 Task: Select the off in the editor word wrap.
Action: Mouse moved to (16, 673)
Screenshot: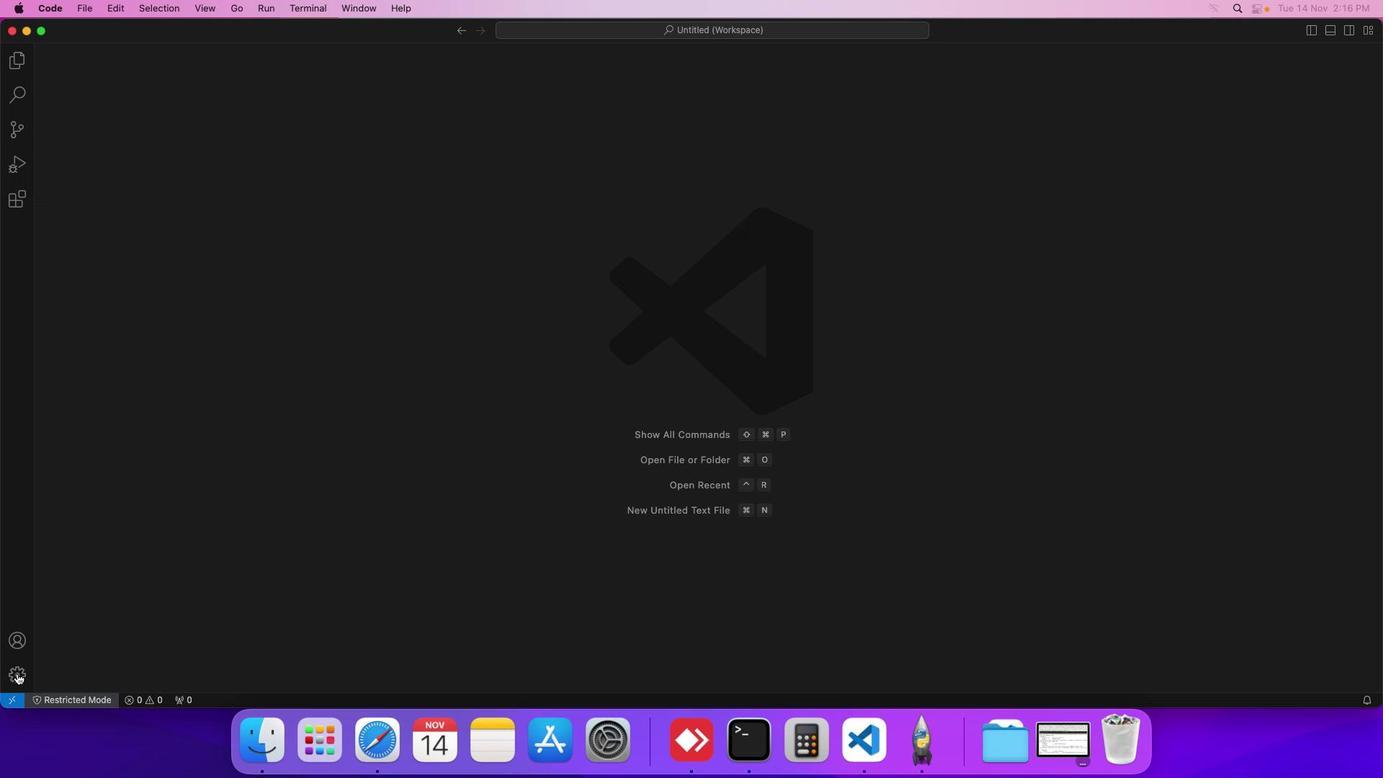 
Action: Mouse pressed left at (16, 673)
Screenshot: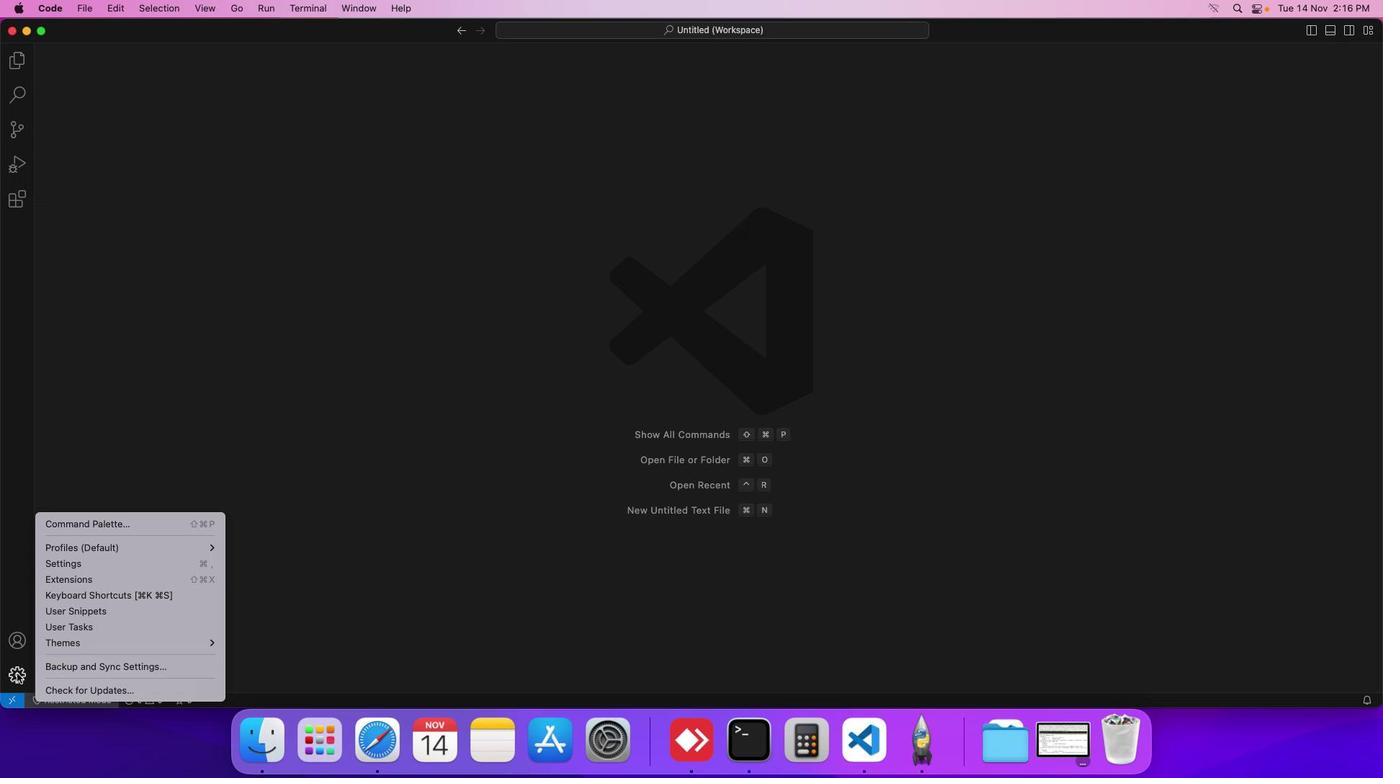 
Action: Mouse moved to (119, 566)
Screenshot: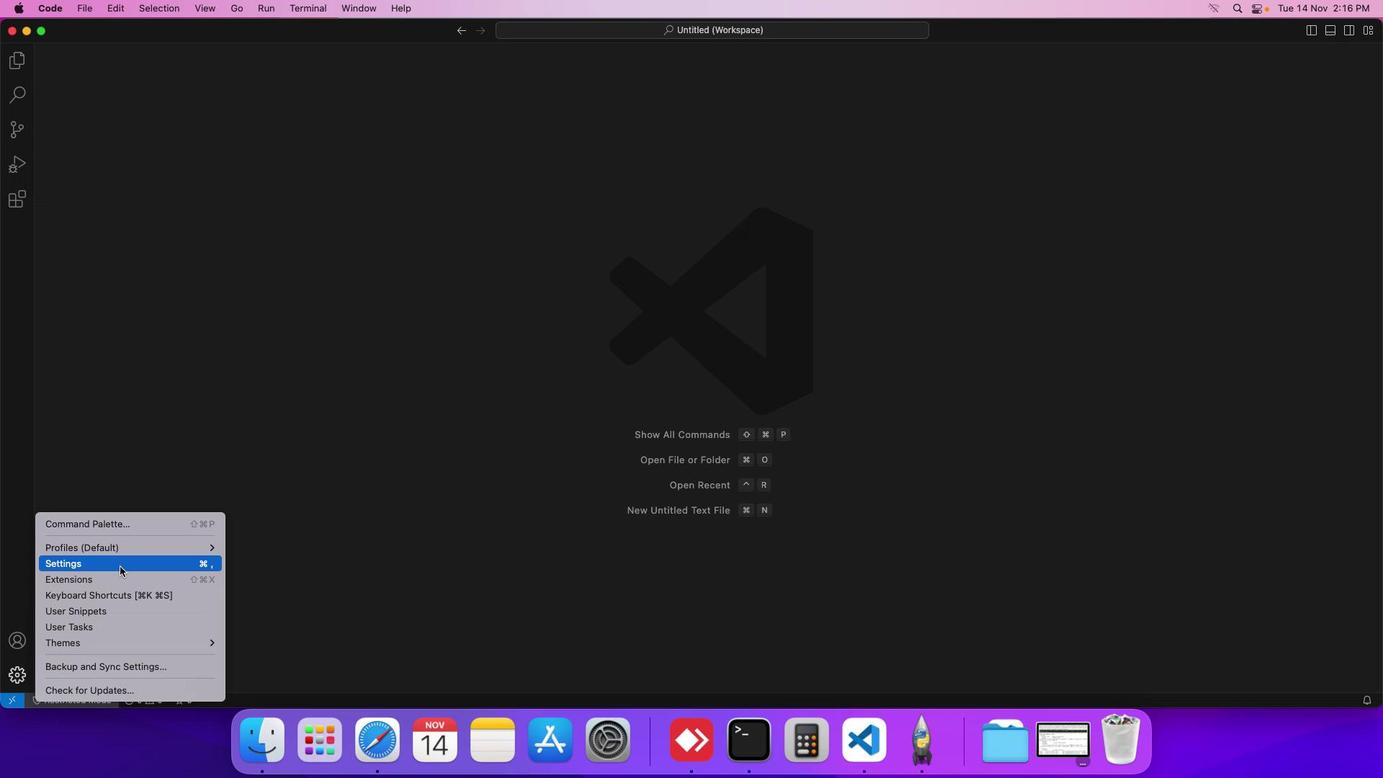 
Action: Mouse pressed left at (119, 566)
Screenshot: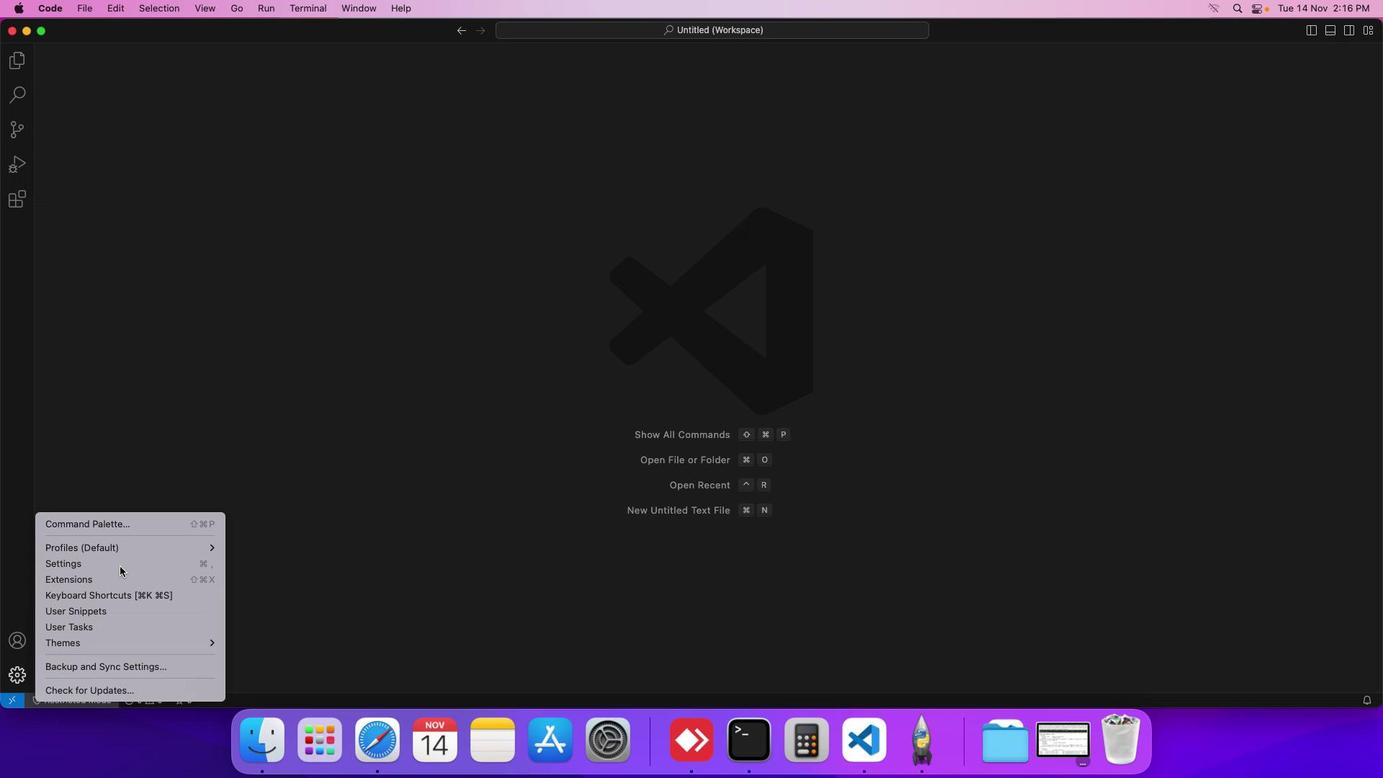 
Action: Mouse moved to (375, 119)
Screenshot: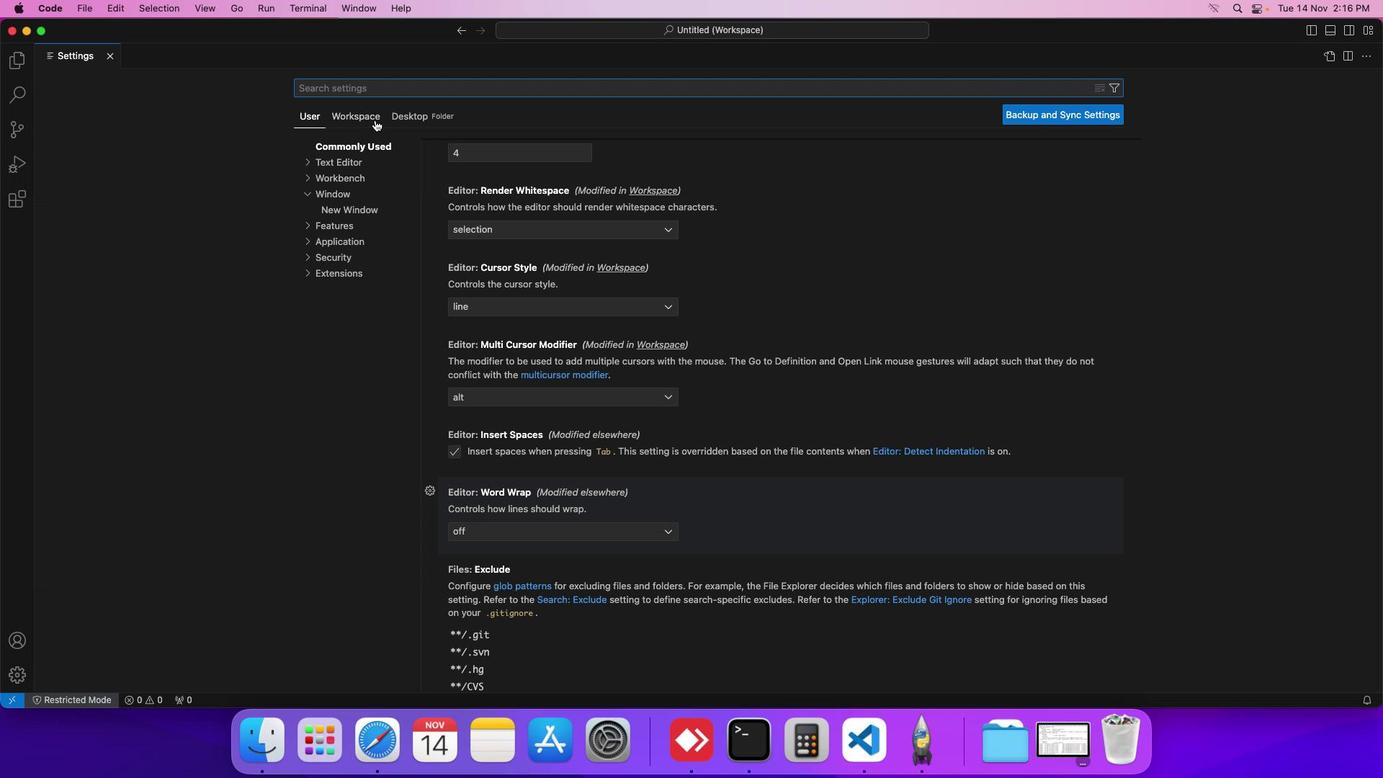 
Action: Mouse pressed left at (375, 119)
Screenshot: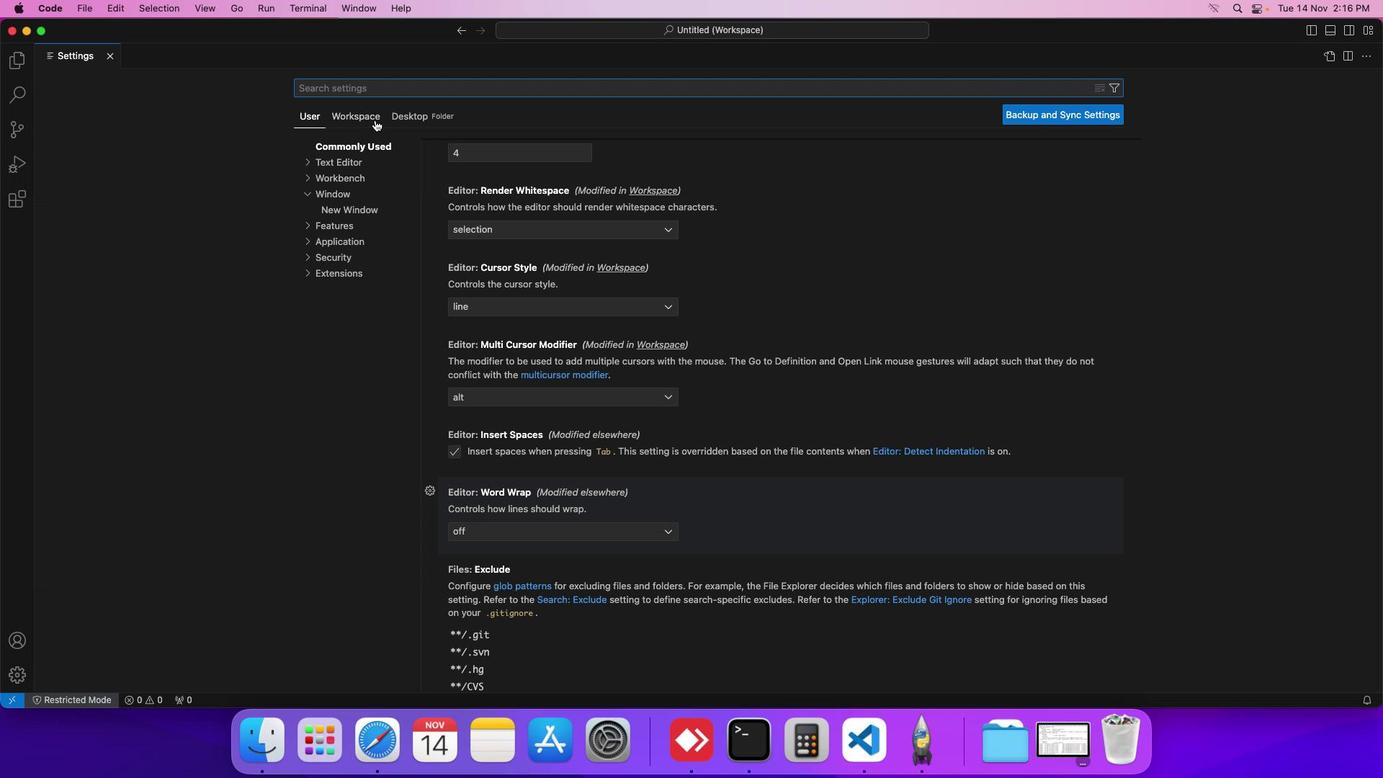
Action: Mouse moved to (540, 526)
Screenshot: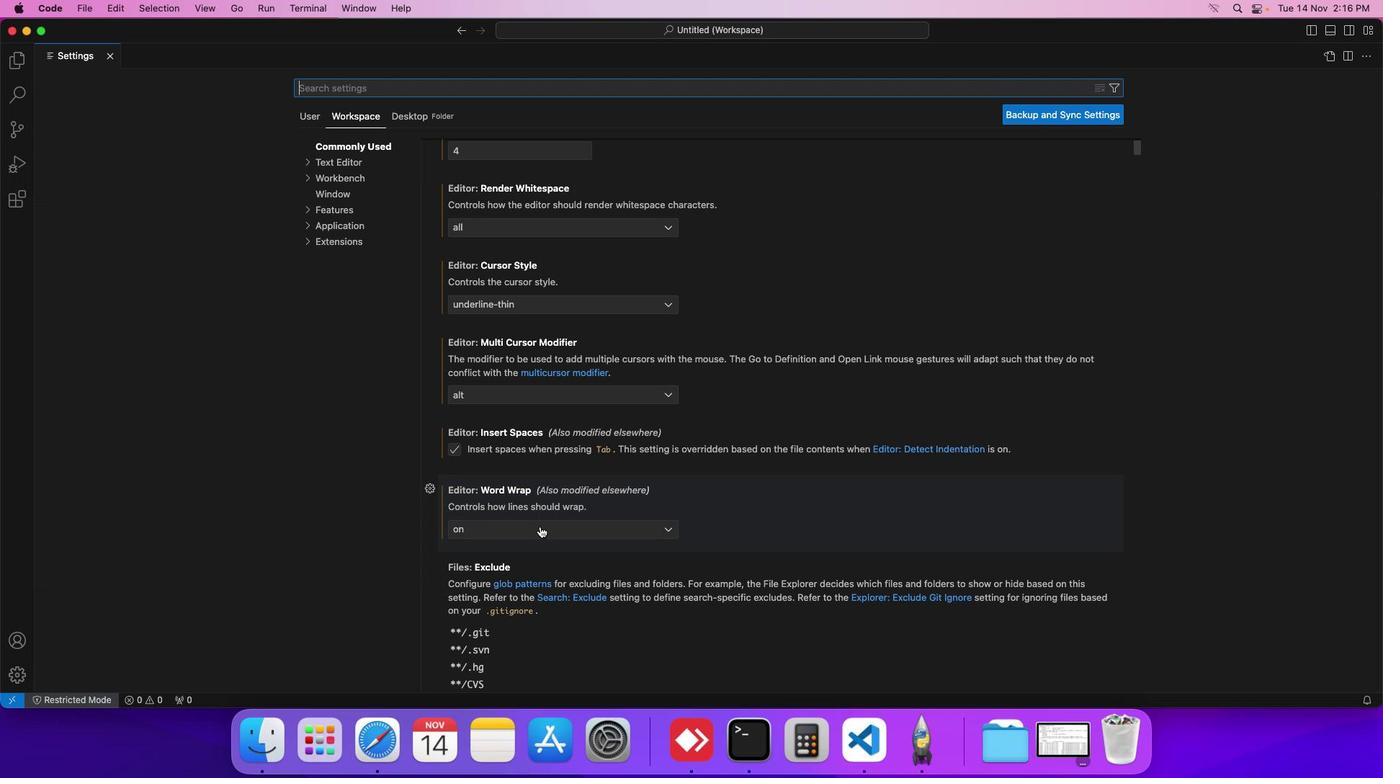 
Action: Mouse pressed left at (540, 526)
Screenshot: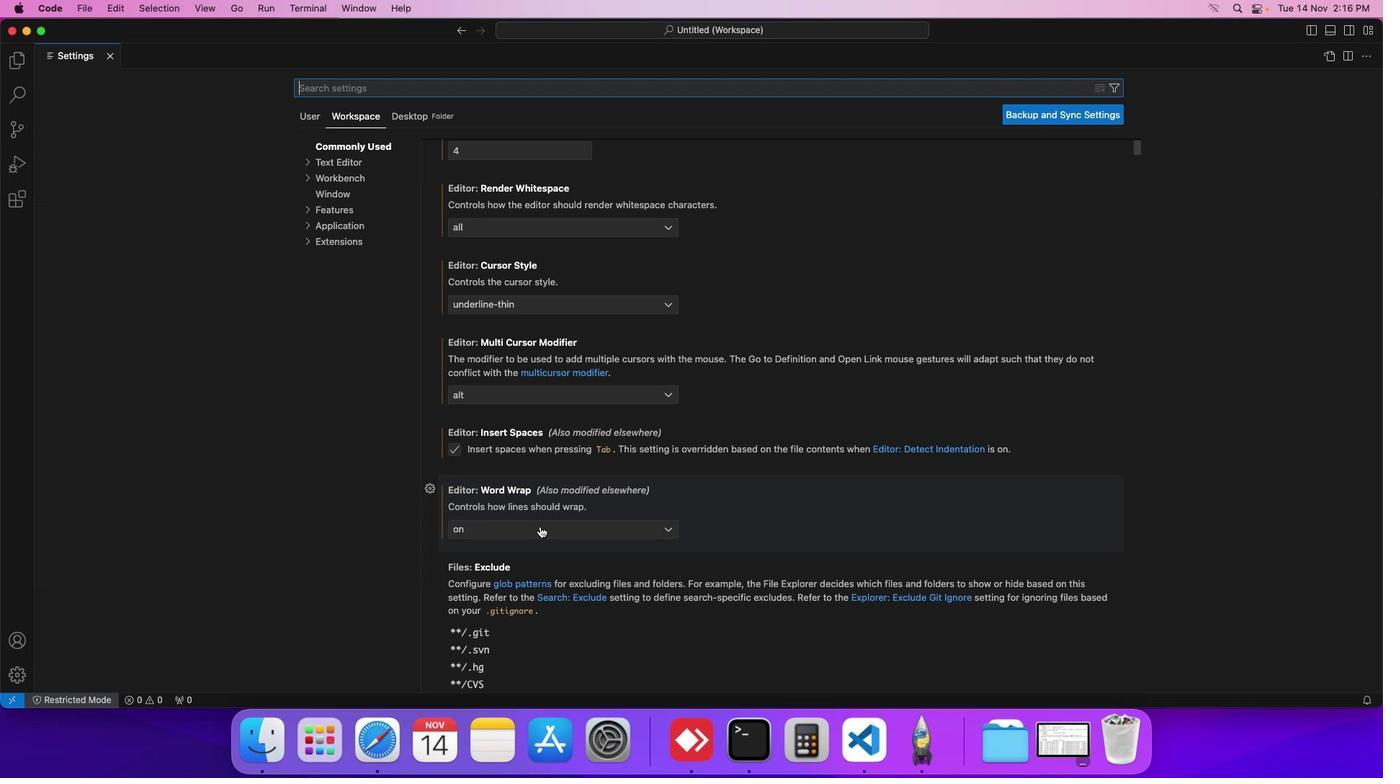 
Action: Mouse moved to (505, 541)
Screenshot: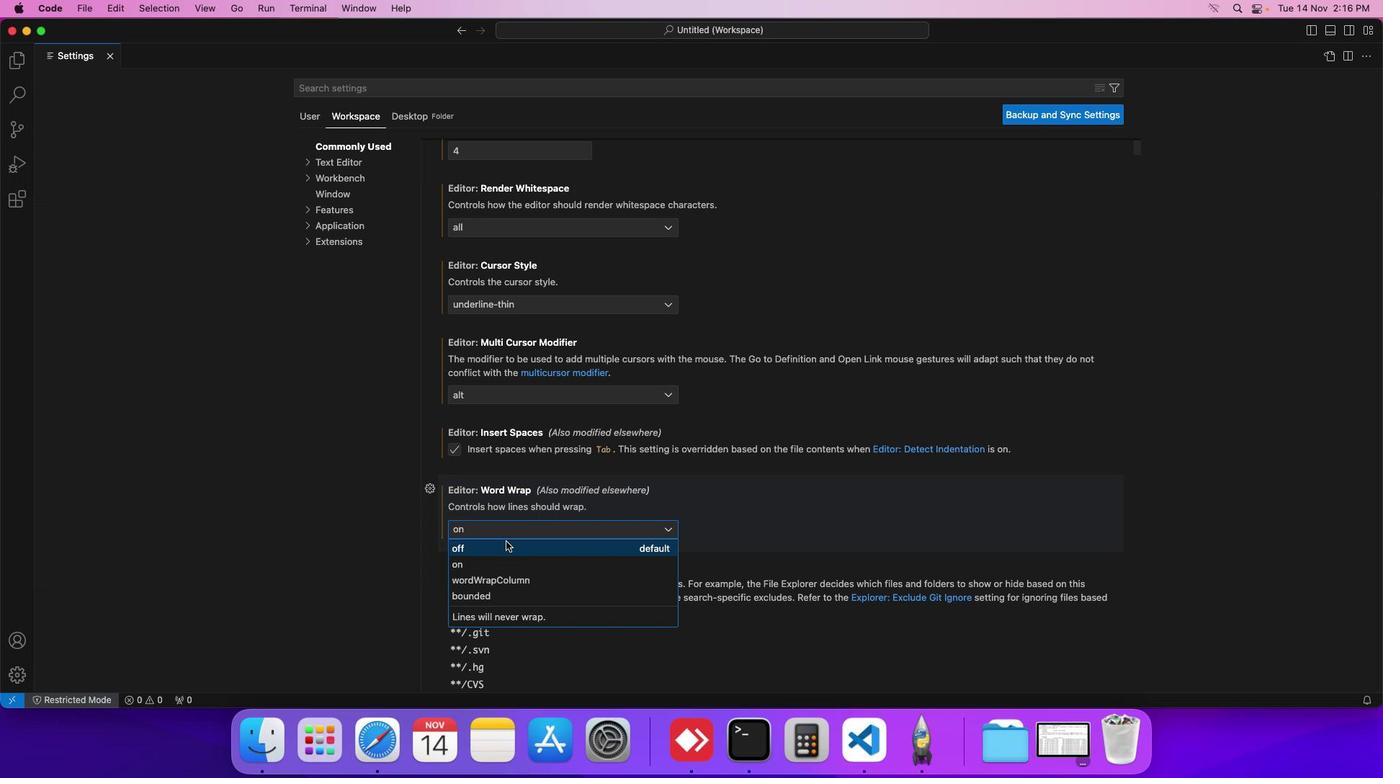 
Action: Mouse pressed left at (505, 541)
Screenshot: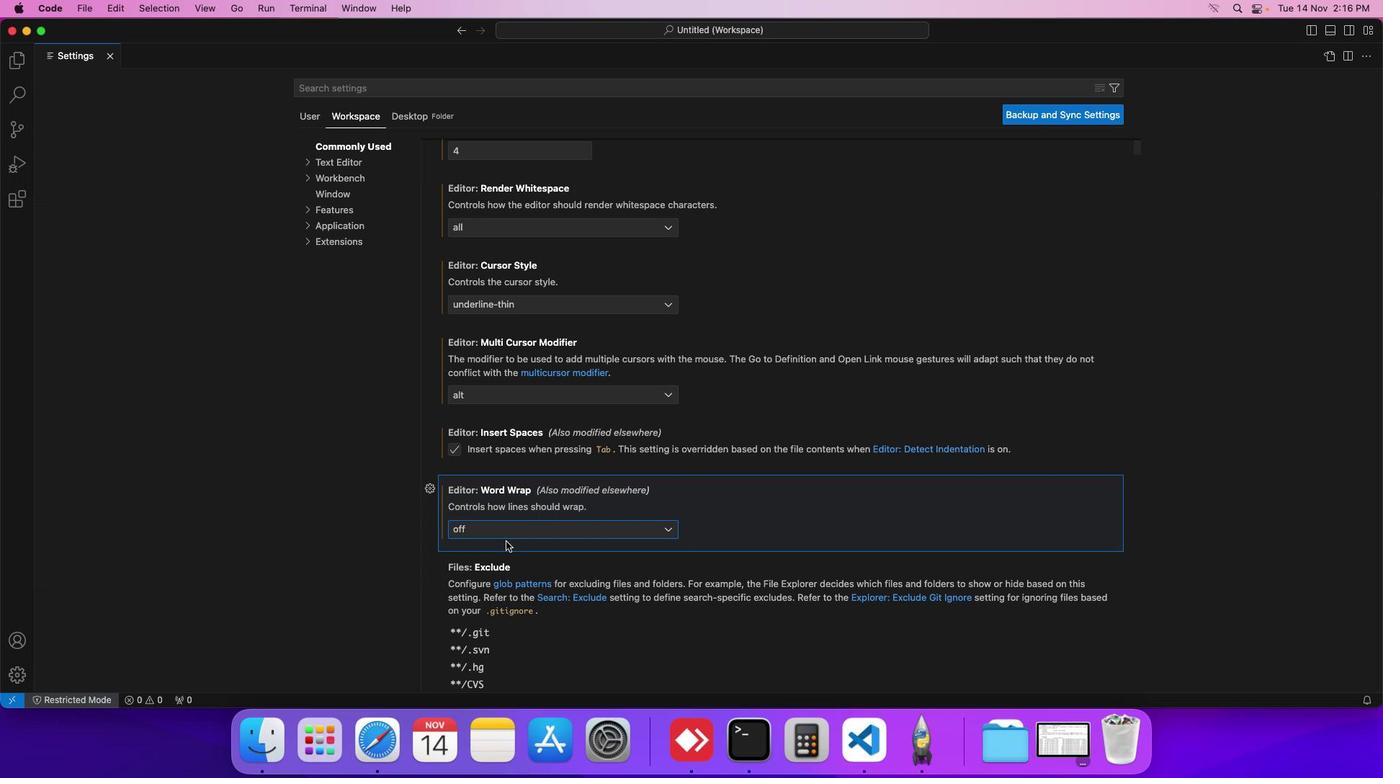 
